 Task: Create a sub task Design and Implement Solution for the task  Implement a new cloud-based vendor management system for a company in the project BellTech , assign it to team member softage.1@softage.net and update the status of the sub task to  Completed , set the priority of the sub task to High
Action: Mouse moved to (457, 403)
Screenshot: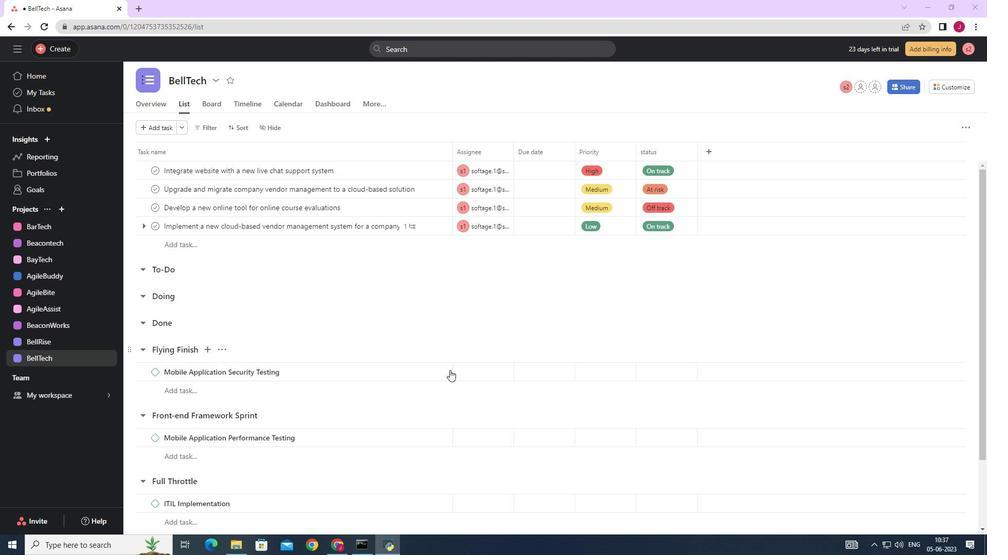 
Action: Mouse scrolled (457, 403) with delta (0, 0)
Screenshot: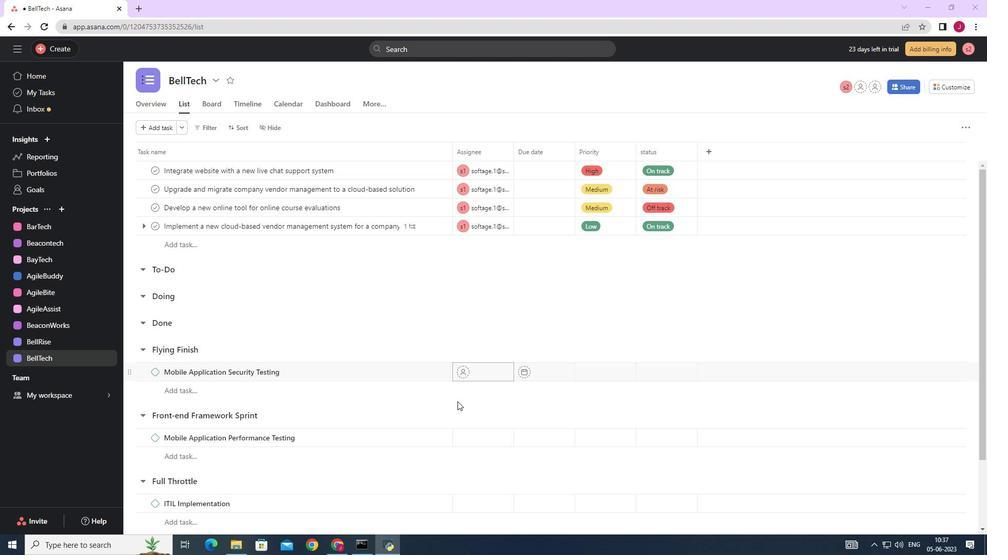 
Action: Mouse scrolled (457, 403) with delta (0, 0)
Screenshot: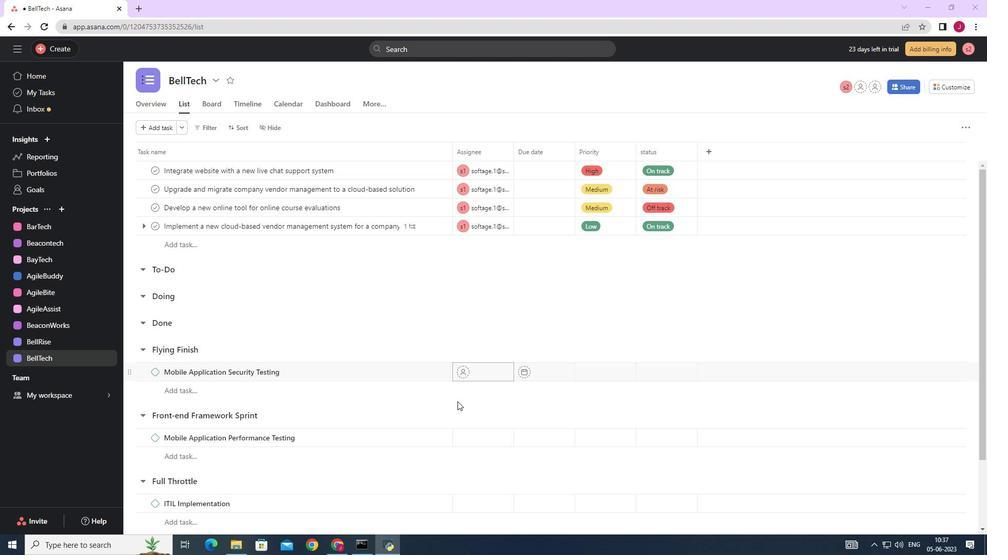 
Action: Mouse scrolled (457, 403) with delta (0, 0)
Screenshot: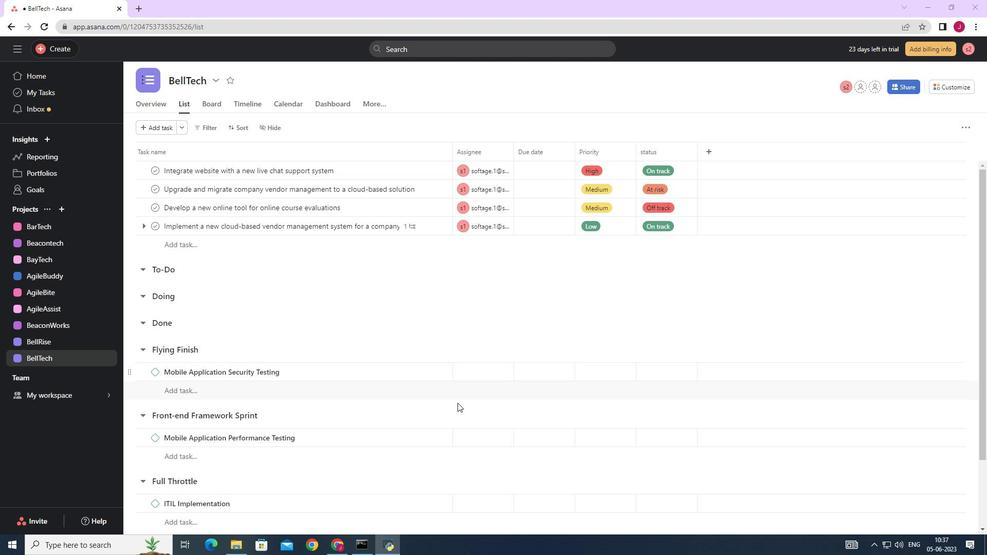 
Action: Mouse scrolled (457, 403) with delta (0, 0)
Screenshot: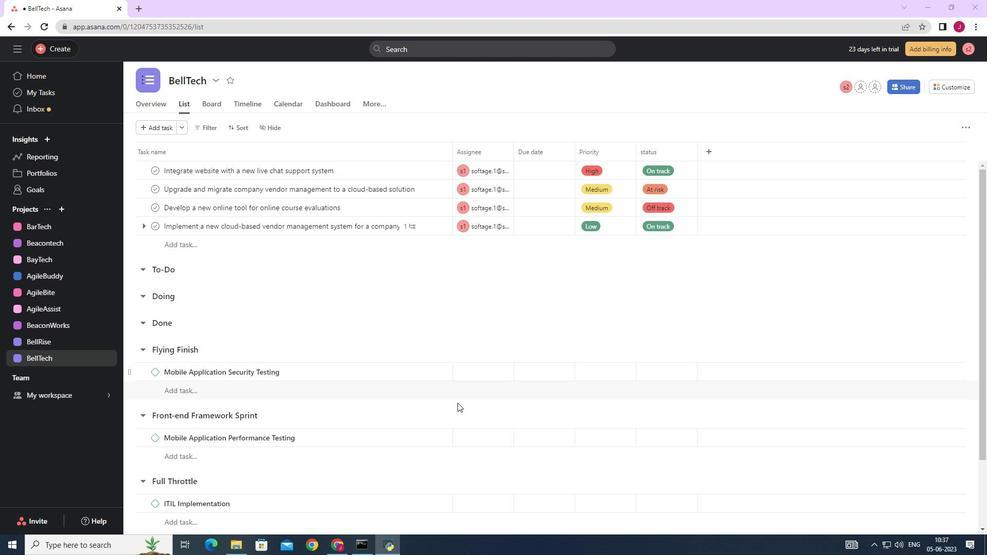 
Action: Mouse moved to (455, 401)
Screenshot: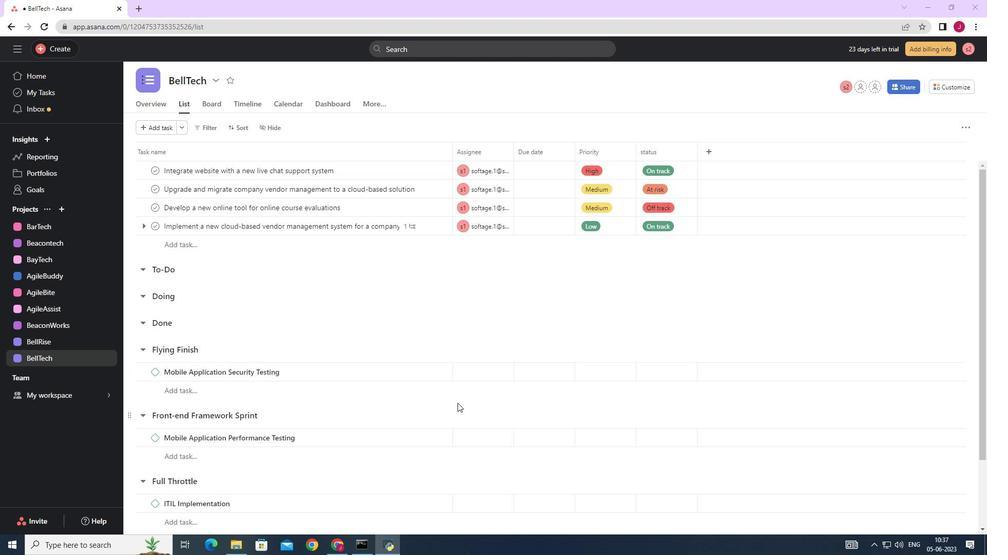 
Action: Mouse scrolled (455, 400) with delta (0, 0)
Screenshot: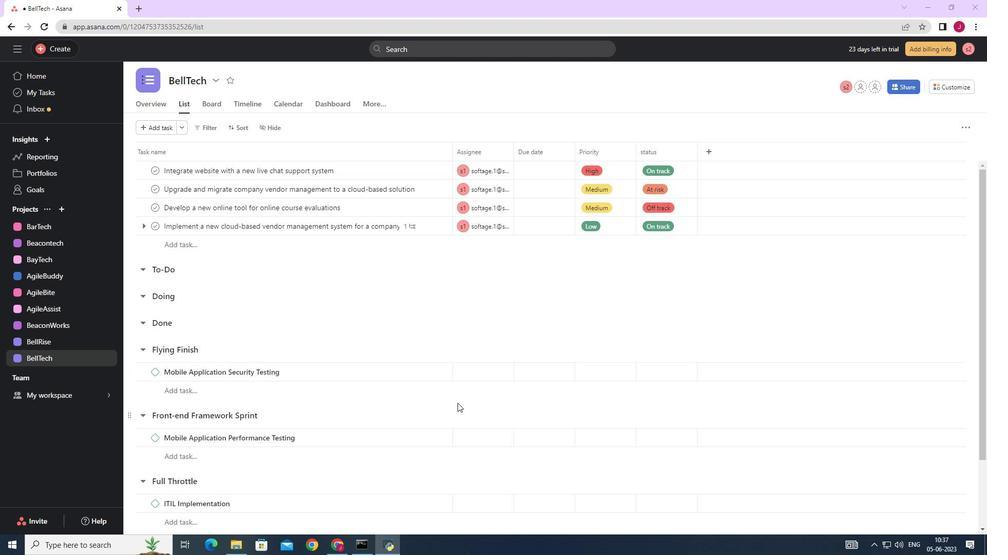
Action: Mouse scrolled (455, 400) with delta (0, 0)
Screenshot: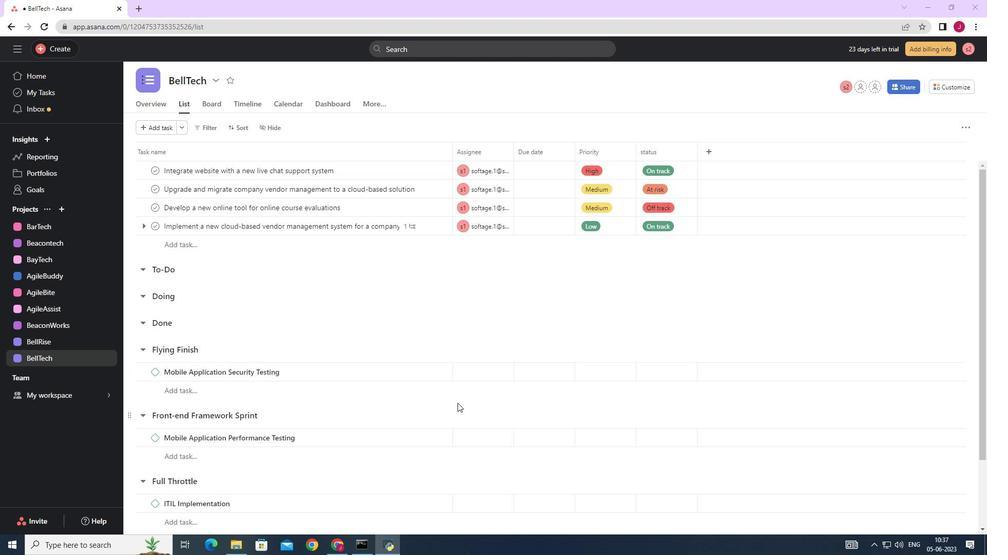 
Action: Mouse scrolled (455, 400) with delta (0, 0)
Screenshot: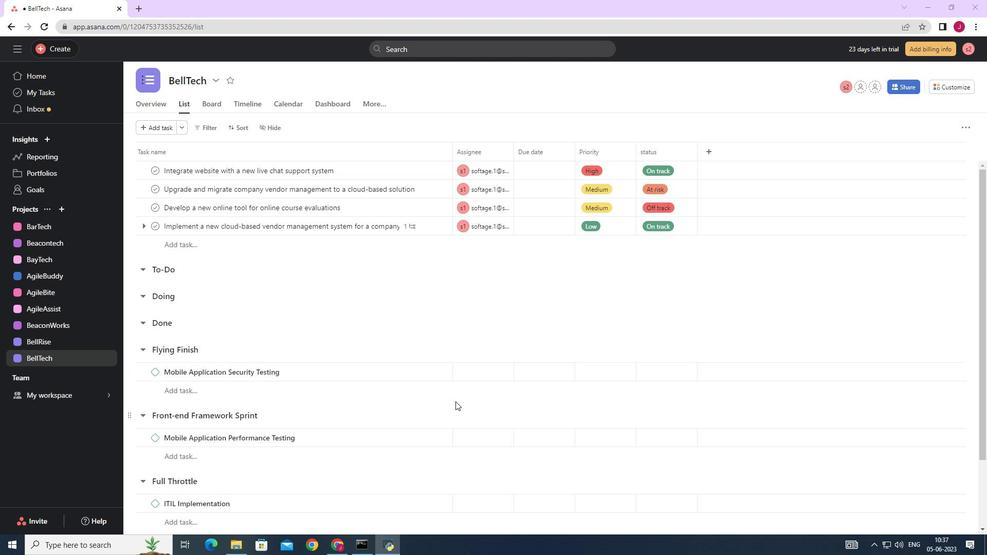 
Action: Mouse scrolled (455, 400) with delta (0, 0)
Screenshot: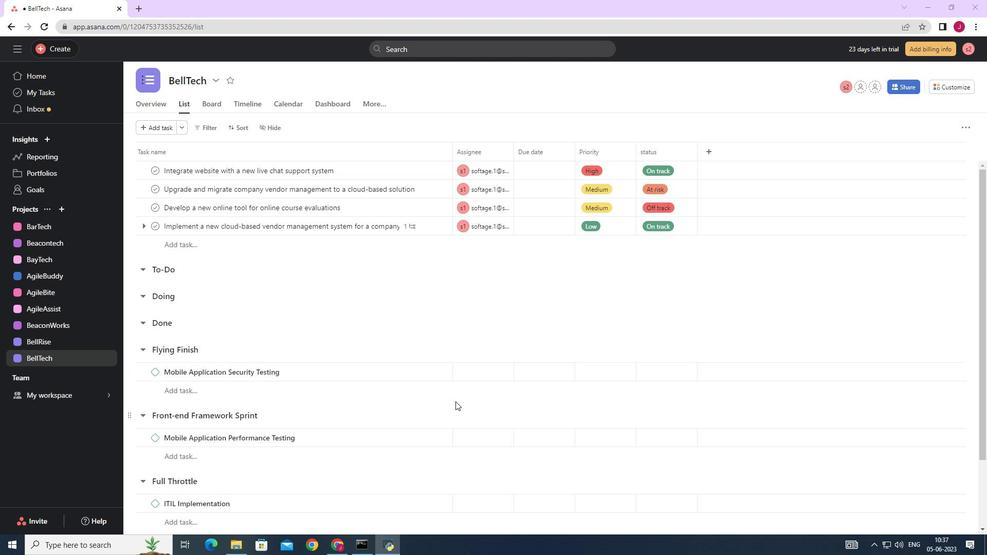 
Action: Mouse scrolled (455, 400) with delta (0, 0)
Screenshot: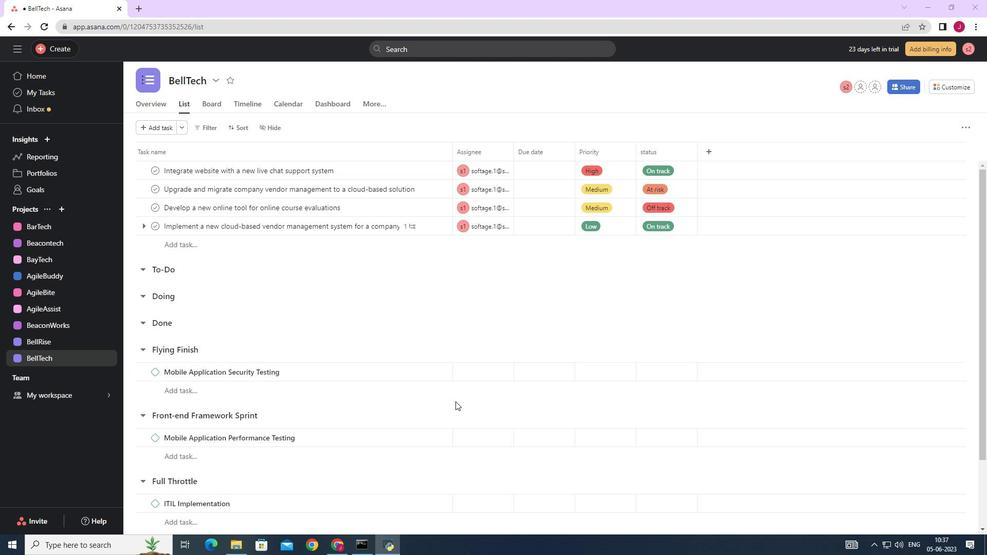 
Action: Mouse moved to (454, 398)
Screenshot: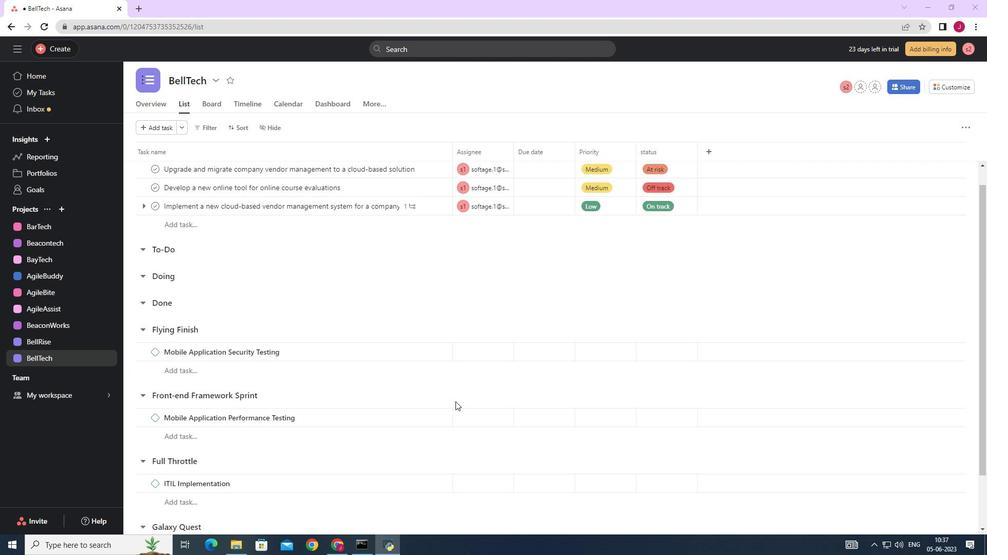 
Action: Mouse scrolled (454, 399) with delta (0, 0)
Screenshot: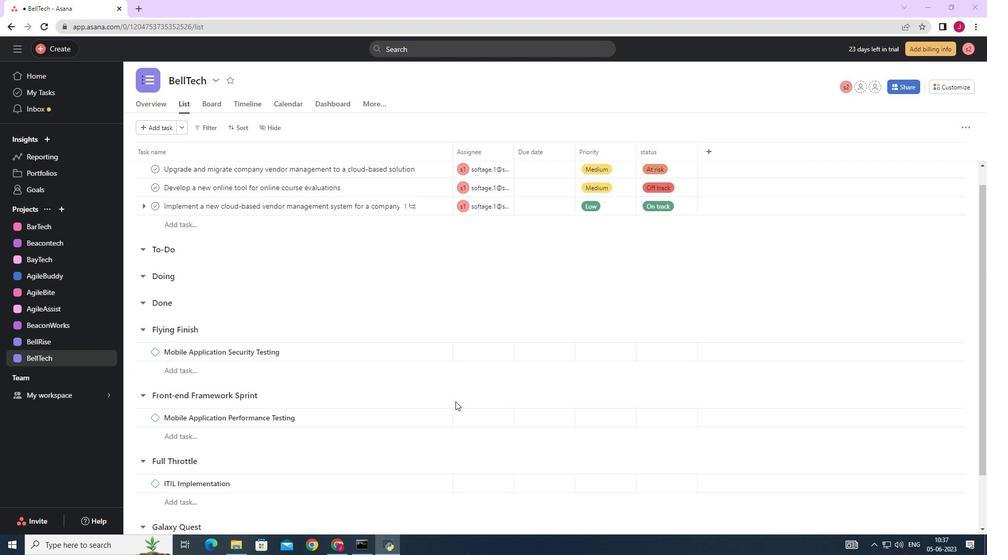 
Action: Mouse scrolled (454, 399) with delta (0, 0)
Screenshot: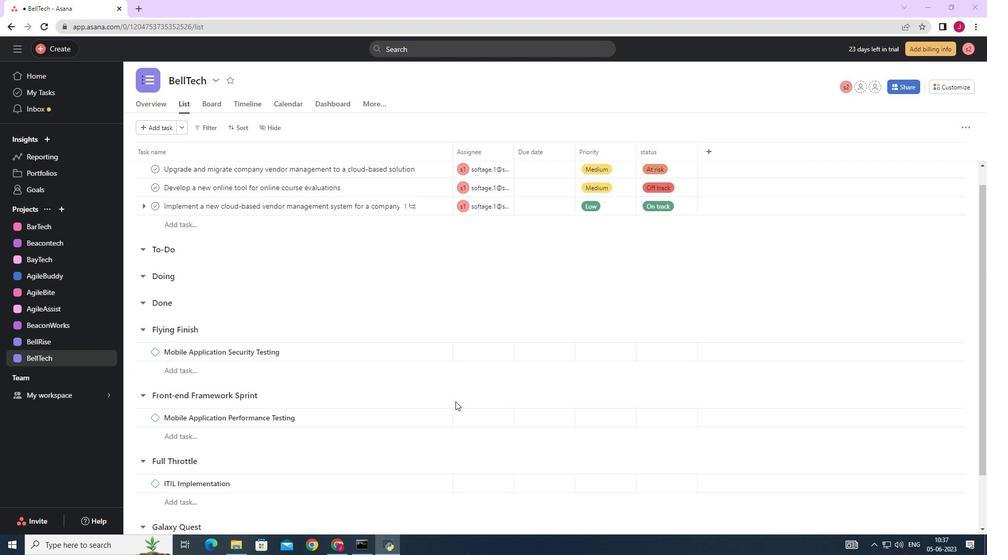 
Action: Mouse moved to (454, 398)
Screenshot: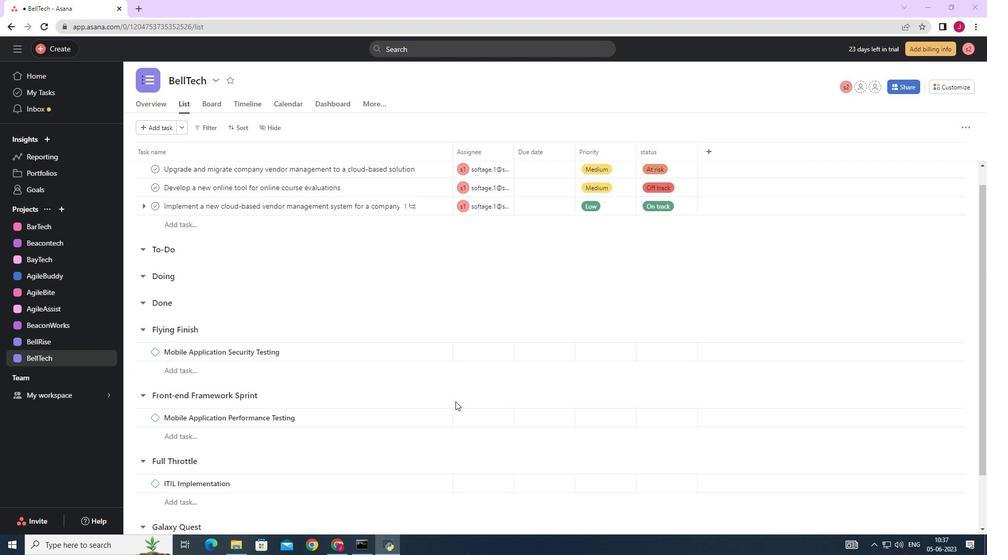 
Action: Mouse scrolled (454, 399) with delta (0, 0)
Screenshot: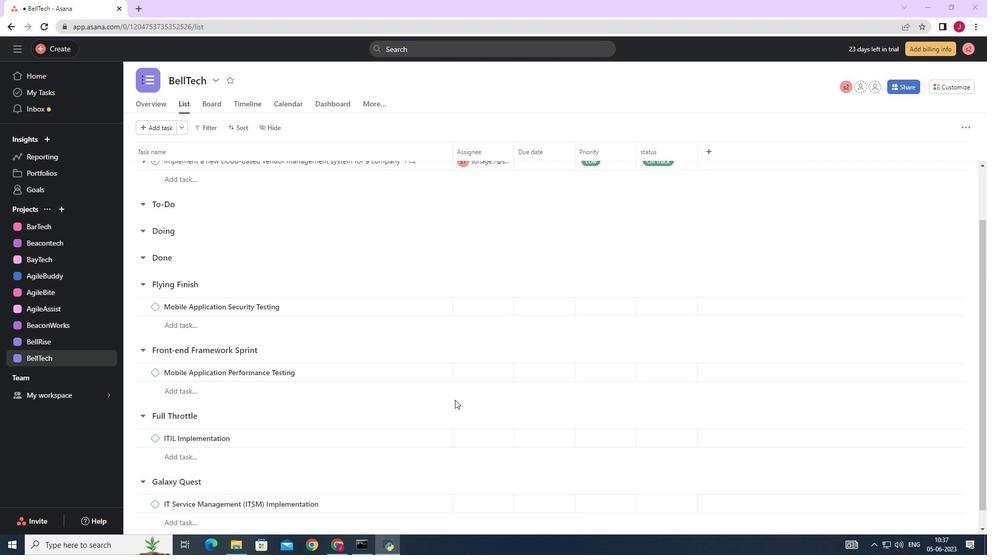 
Action: Mouse scrolled (454, 399) with delta (0, 0)
Screenshot: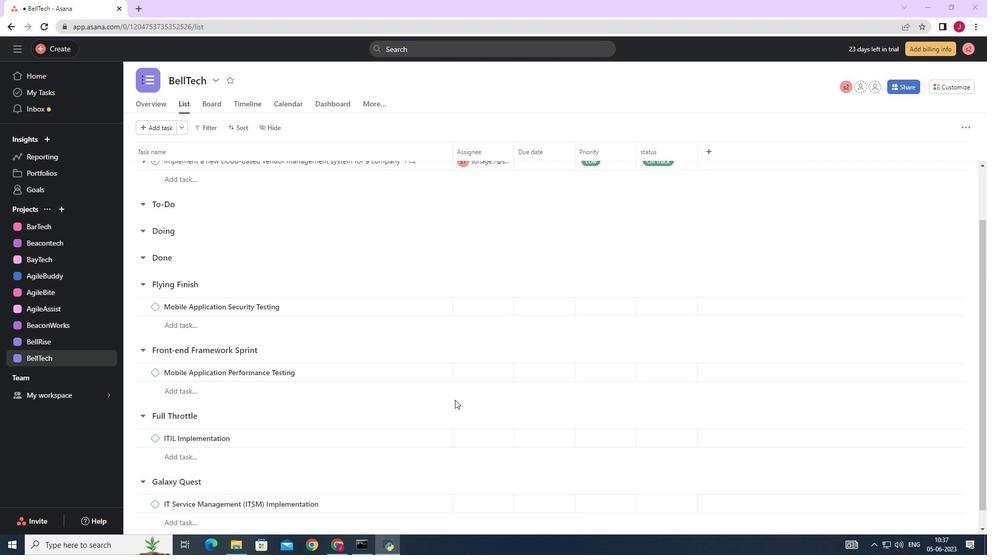 
Action: Mouse scrolled (454, 399) with delta (0, 0)
Screenshot: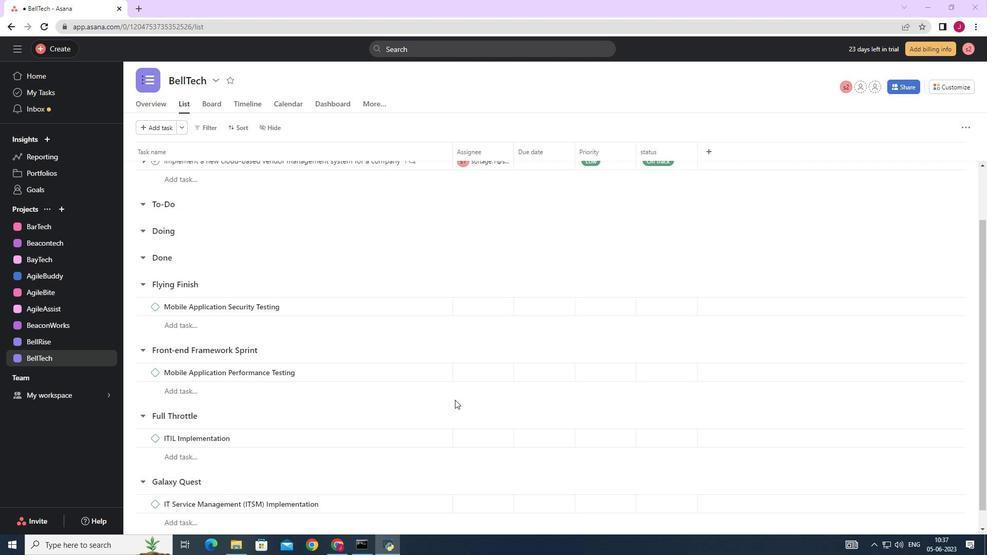 
Action: Mouse scrolled (454, 399) with delta (0, 0)
Screenshot: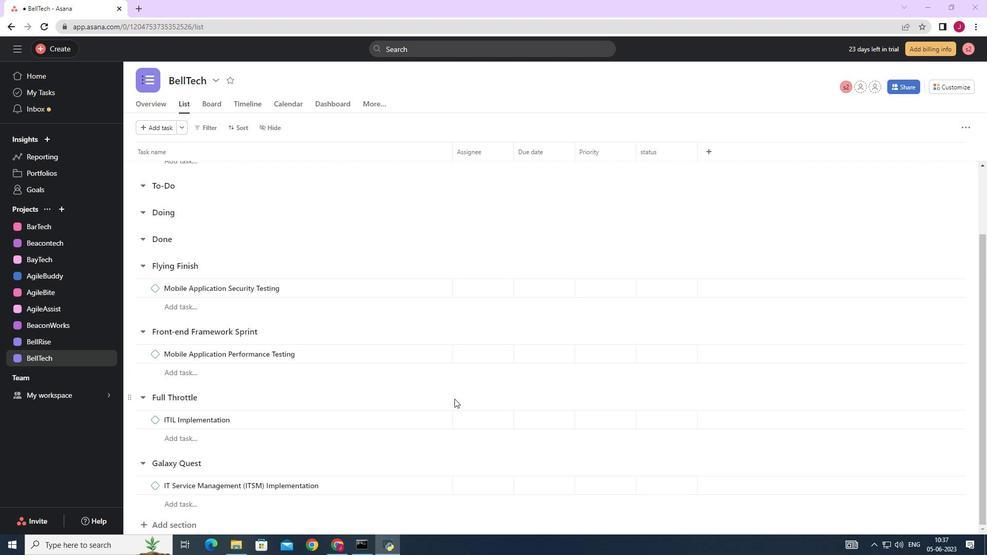 
Action: Mouse moved to (434, 230)
Screenshot: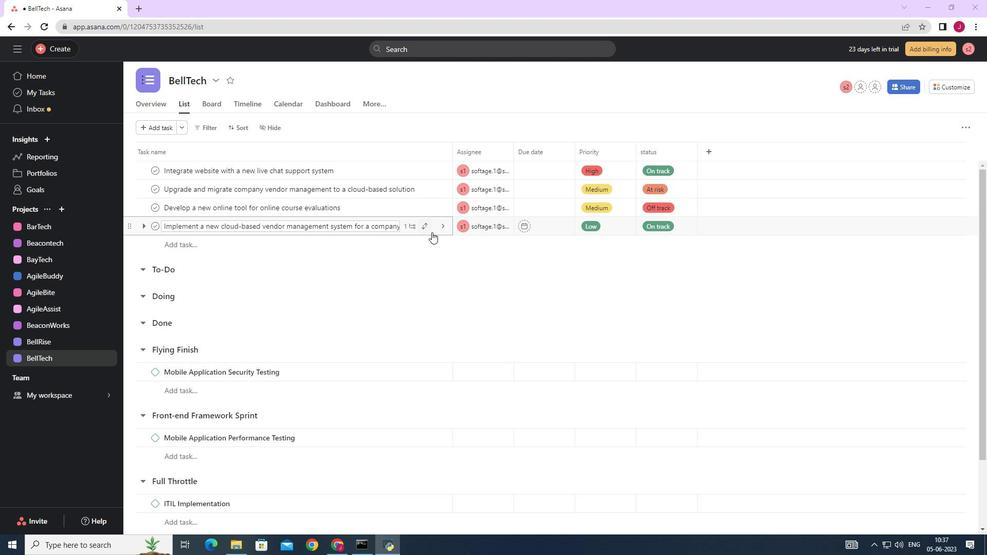 
Action: Mouse pressed left at (434, 230)
Screenshot: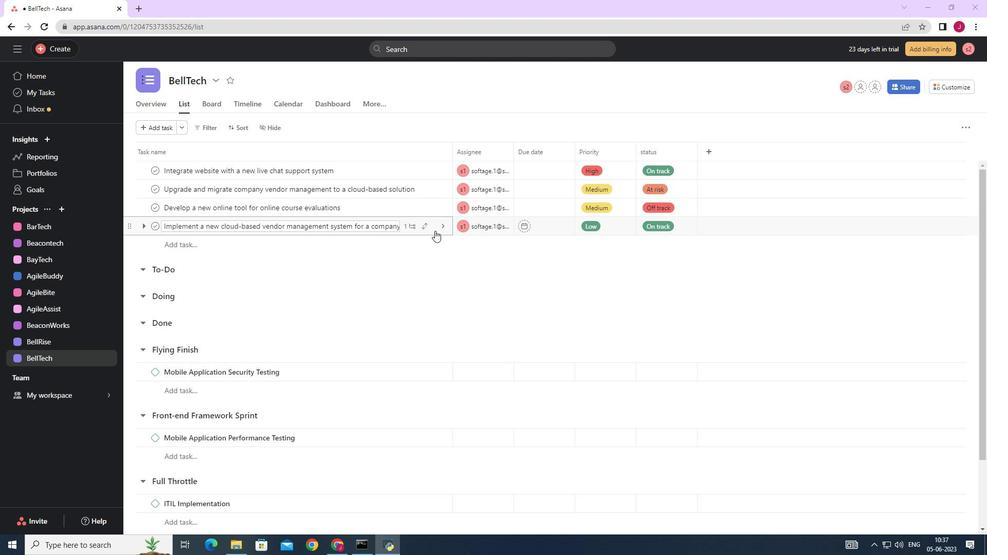 
Action: Mouse moved to (832, 381)
Screenshot: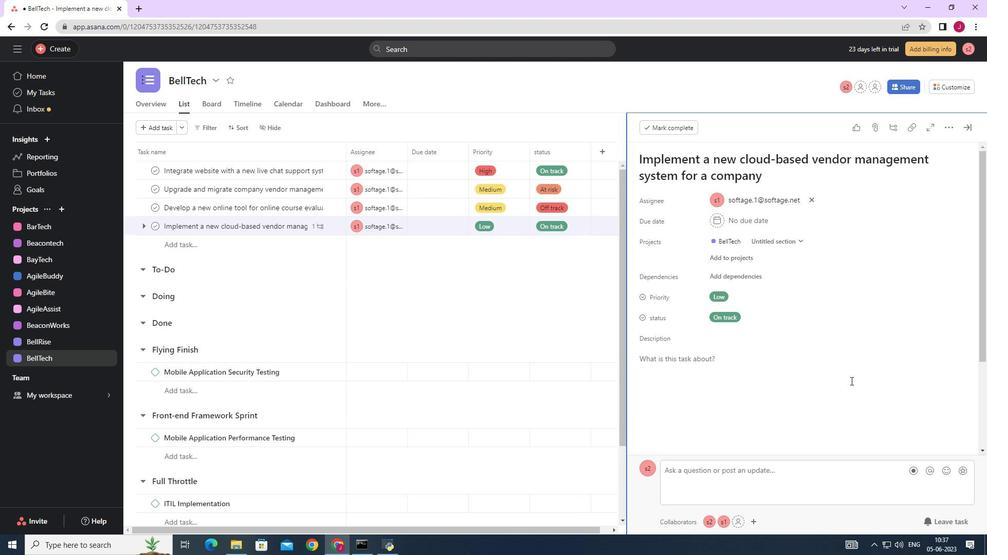 
Action: Mouse scrolled (832, 380) with delta (0, 0)
Screenshot: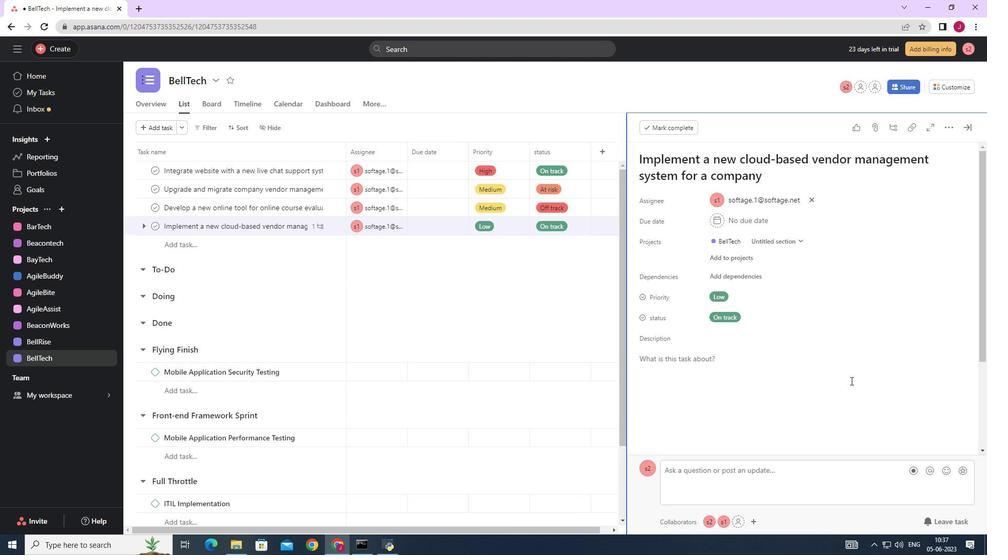 
Action: Mouse scrolled (832, 380) with delta (0, 0)
Screenshot: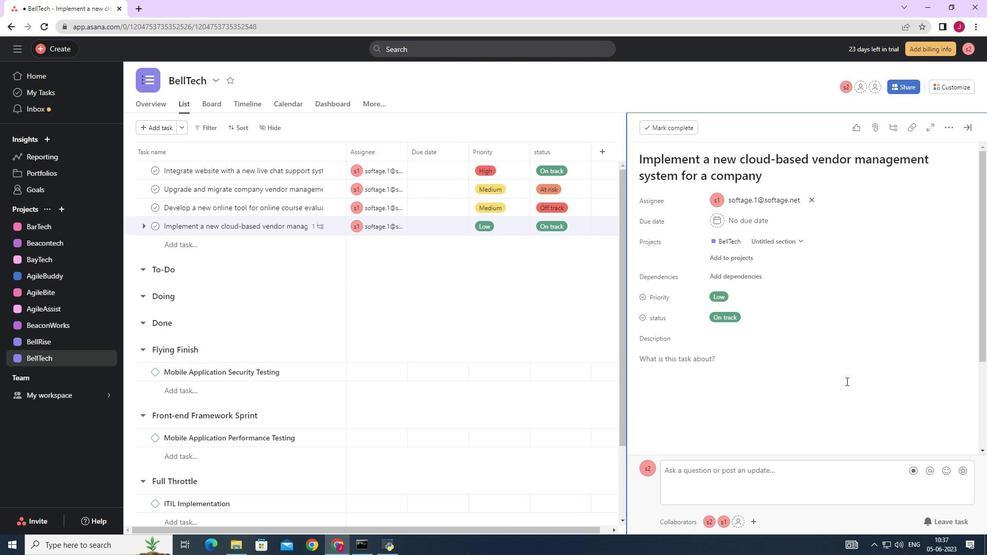 
Action: Mouse scrolled (832, 380) with delta (0, 0)
Screenshot: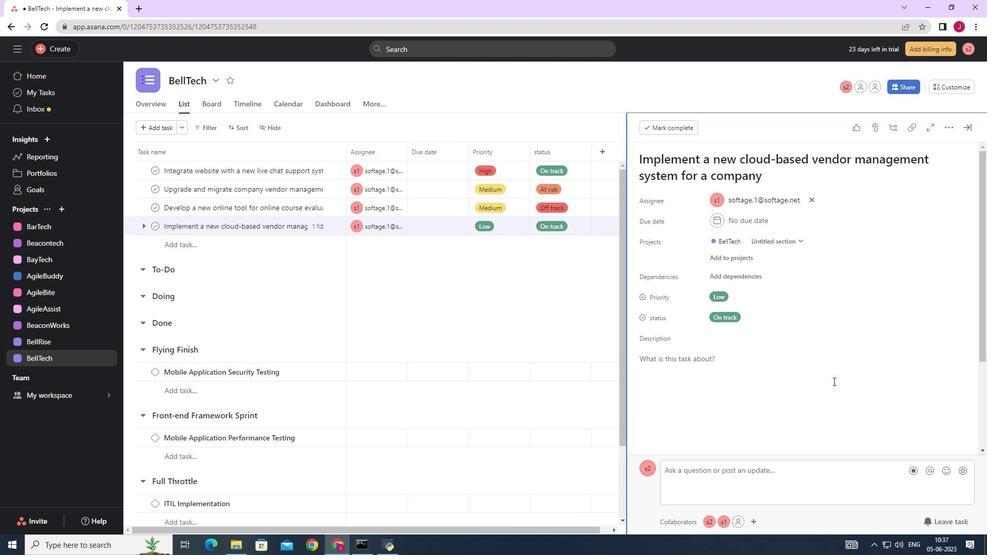 
Action: Mouse scrolled (832, 380) with delta (0, 0)
Screenshot: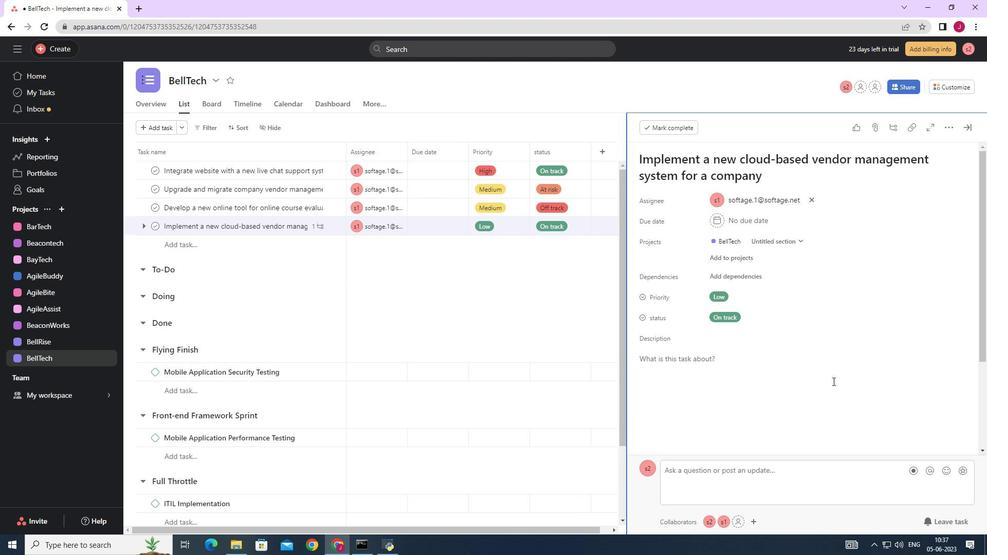 
Action: Mouse moved to (670, 371)
Screenshot: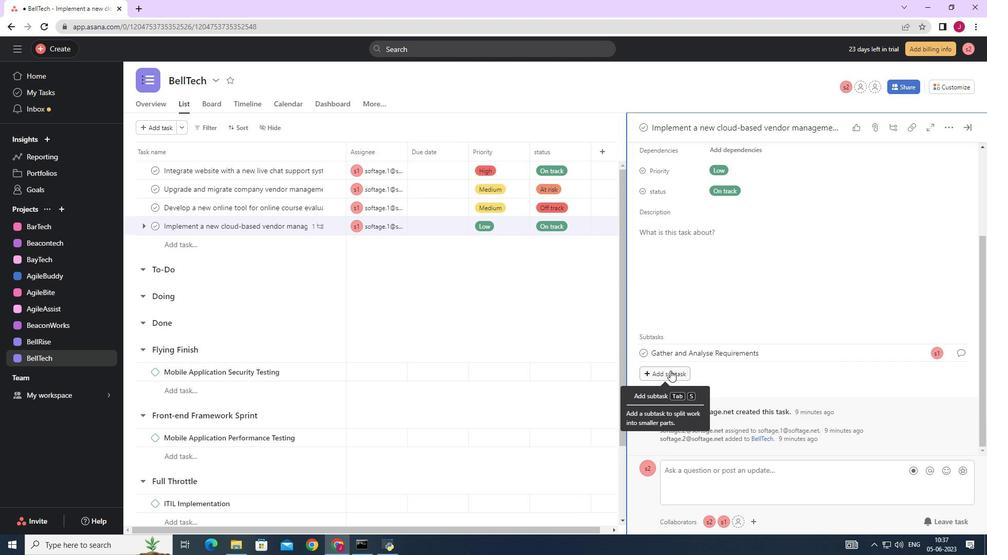 
Action: Mouse pressed left at (670, 371)
Screenshot: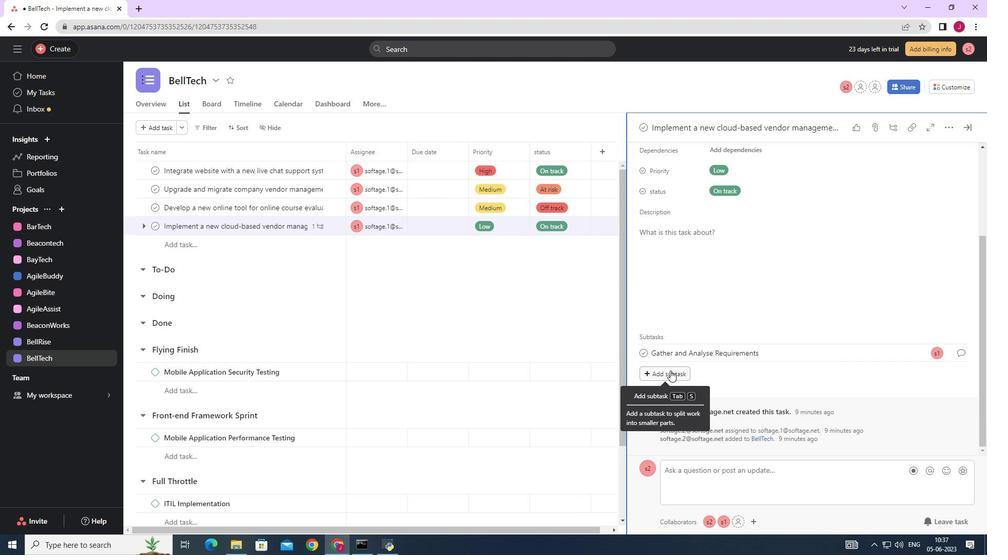 
Action: Mouse moved to (665, 353)
Screenshot: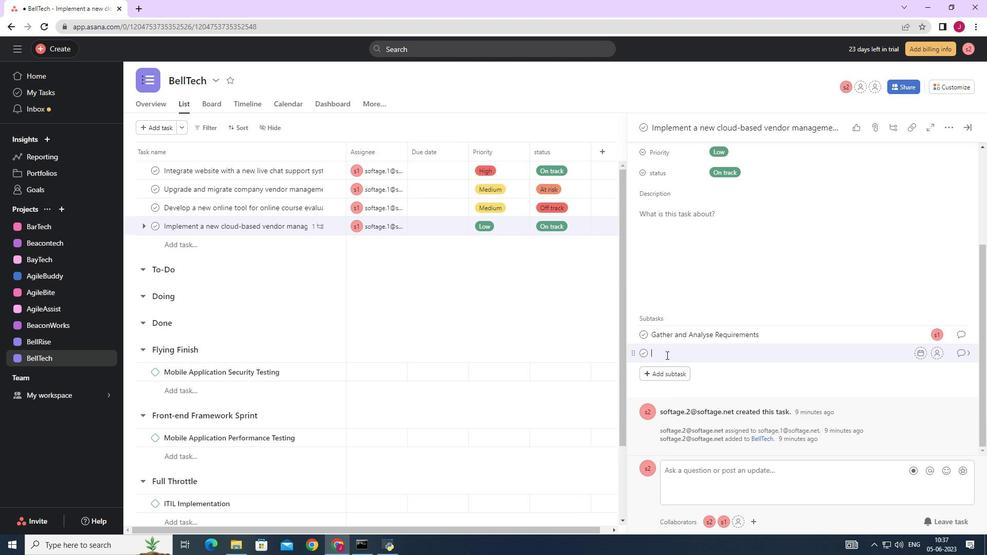 
Action: Key pressed <Key.caps_lock>D<Key.caps_lock>esign<Key.space>and<Key.space><Key.caps_lock>I<Key.caps_lock>mplementation<Key.space><Key.caps_lock>S<Key.caps_lock>olution
Screenshot: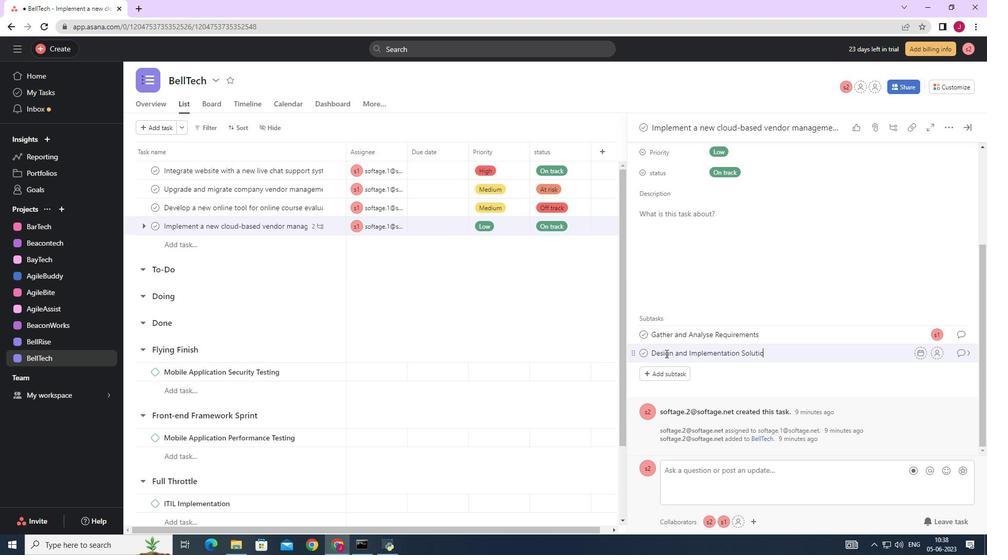 
Action: Mouse moved to (936, 356)
Screenshot: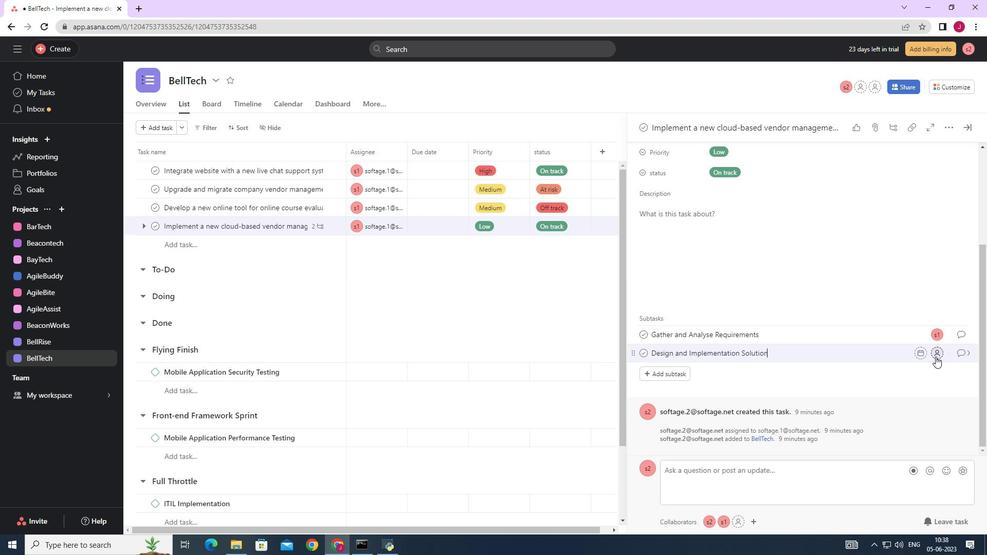 
Action: Mouse pressed left at (936, 356)
Screenshot: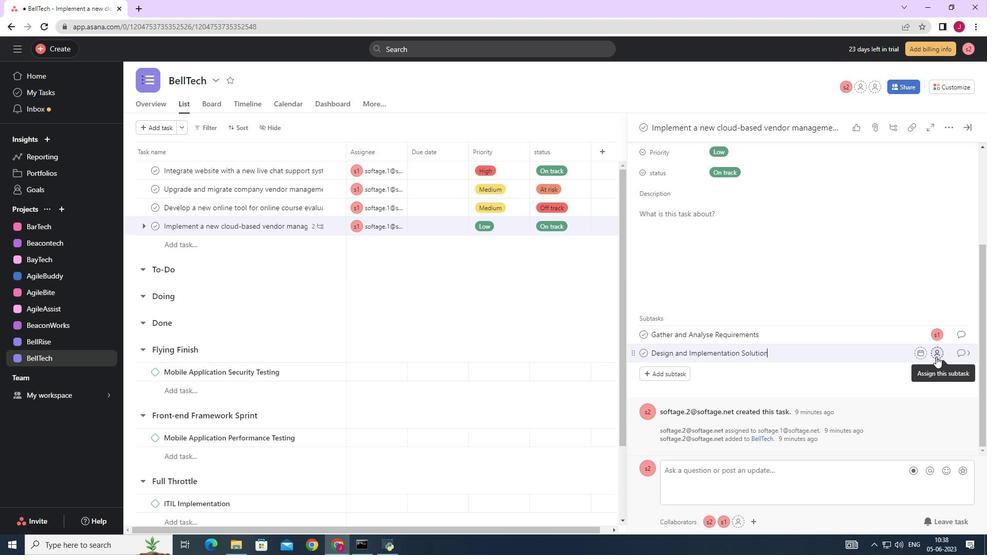 
Action: Mouse moved to (819, 391)
Screenshot: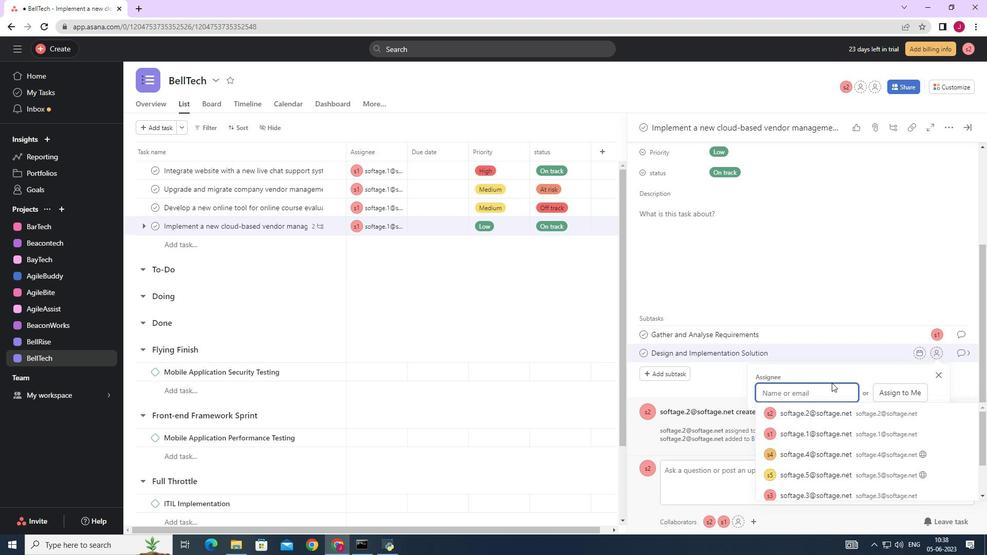 
Action: Key pressed softage.1
Screenshot: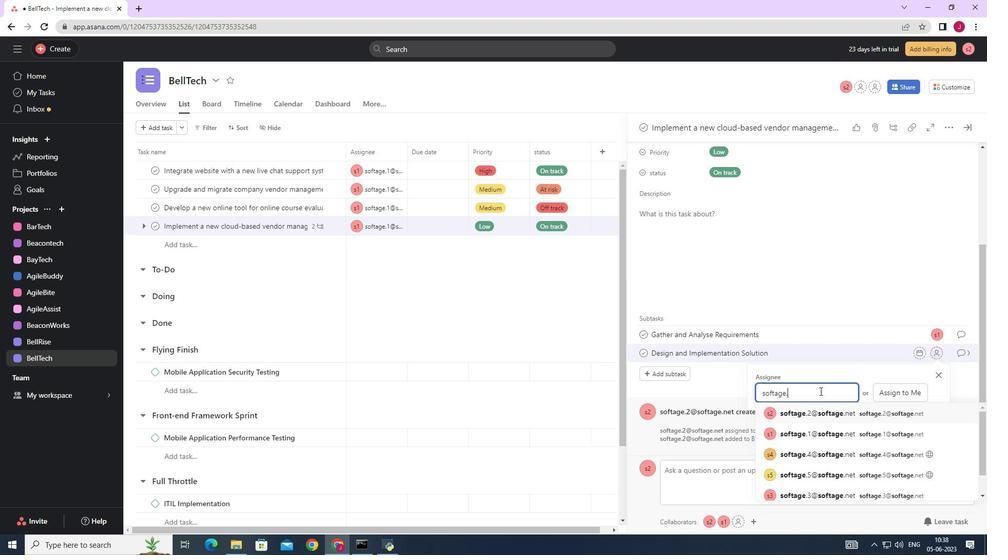 
Action: Mouse moved to (819, 414)
Screenshot: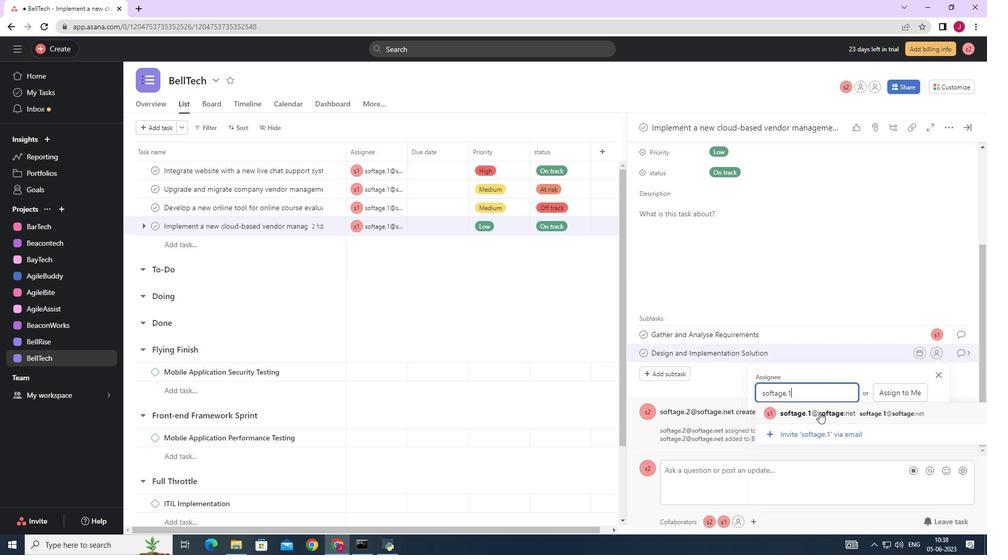 
Action: Mouse pressed left at (819, 414)
Screenshot: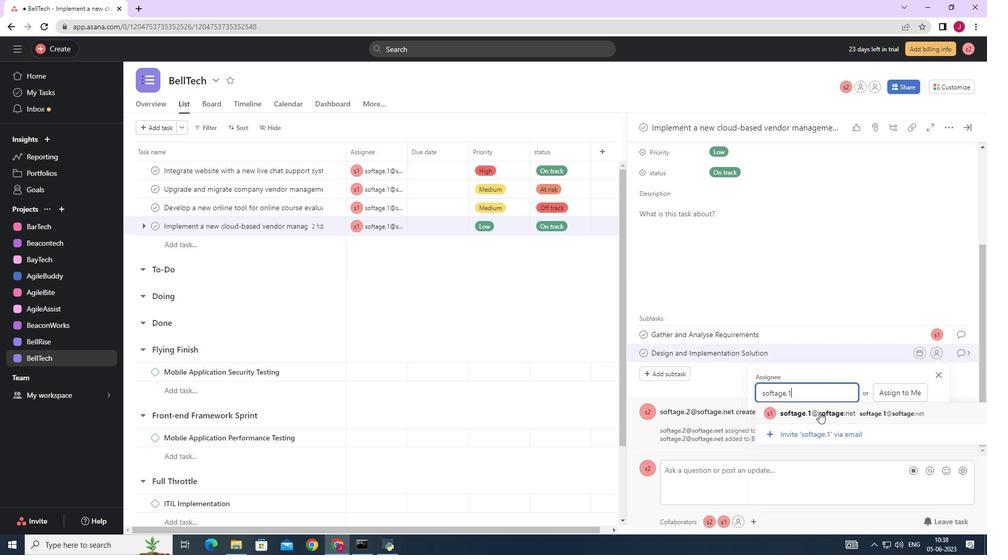 
Action: Mouse moved to (961, 351)
Screenshot: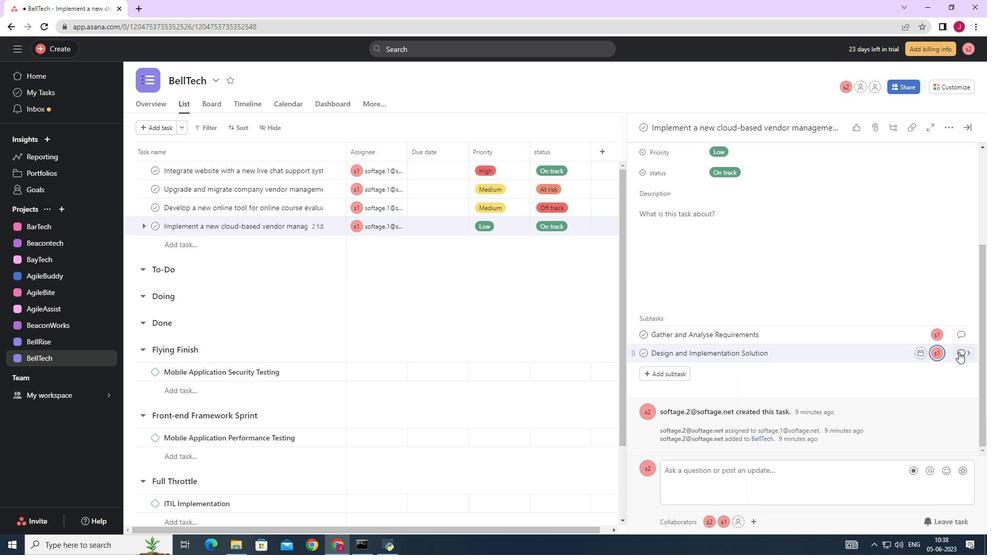 
Action: Mouse pressed left at (961, 351)
Screenshot: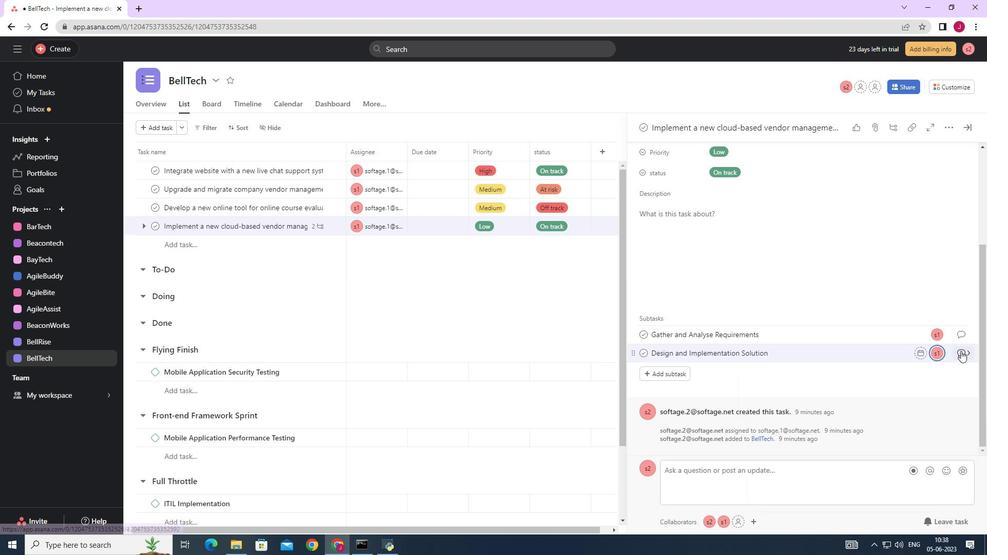 
Action: Mouse moved to (664, 273)
Screenshot: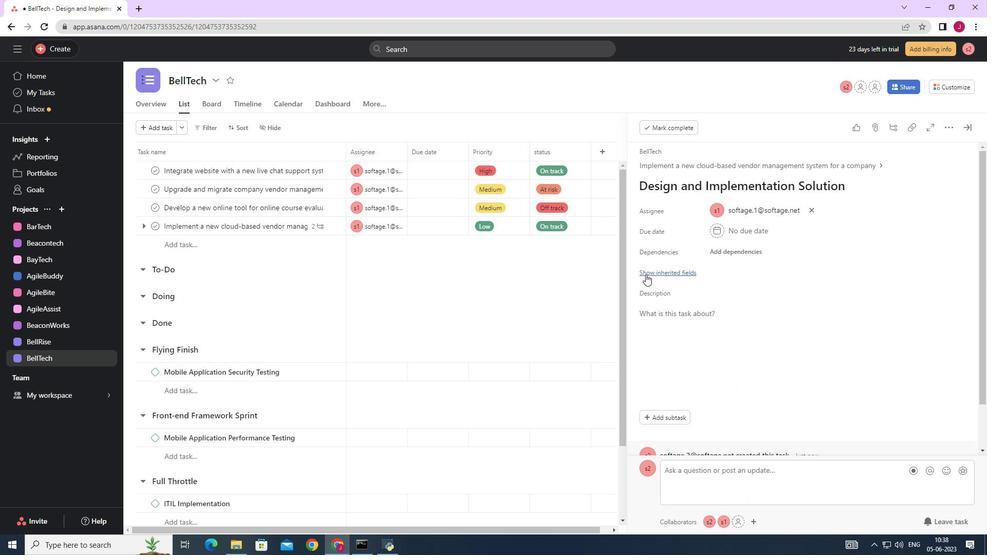 
Action: Mouse pressed left at (664, 273)
Screenshot: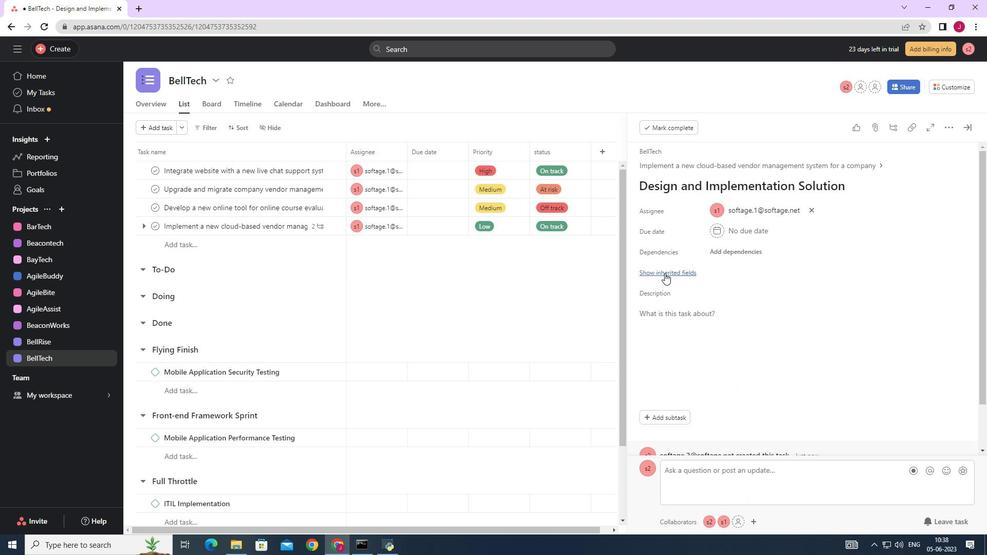 
Action: Mouse moved to (715, 291)
Screenshot: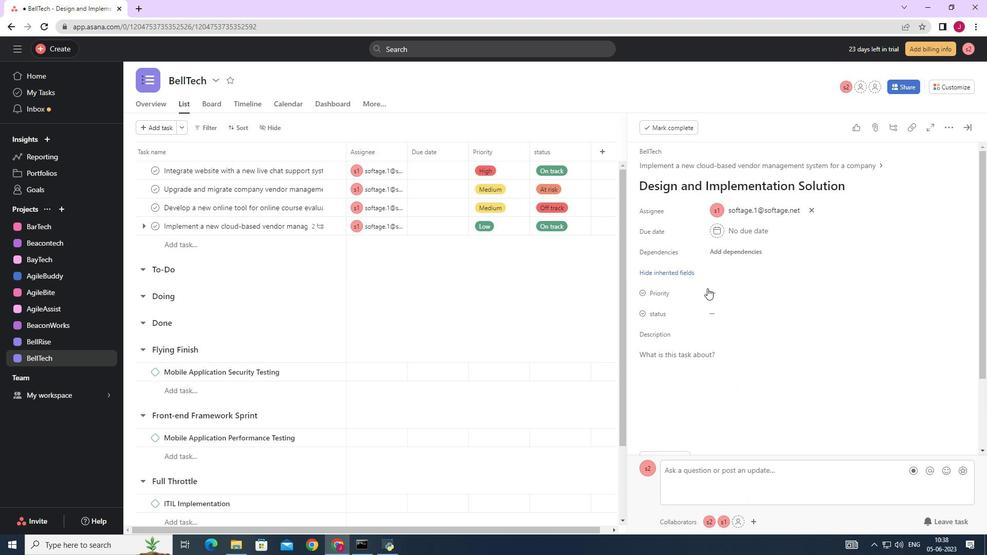 
Action: Mouse pressed left at (715, 291)
Screenshot: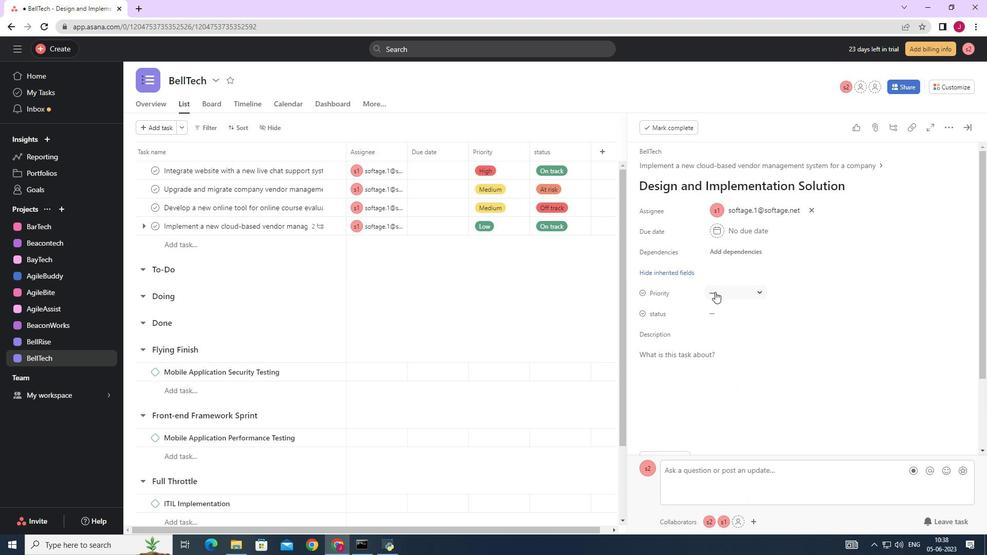 
Action: Mouse moved to (736, 323)
Screenshot: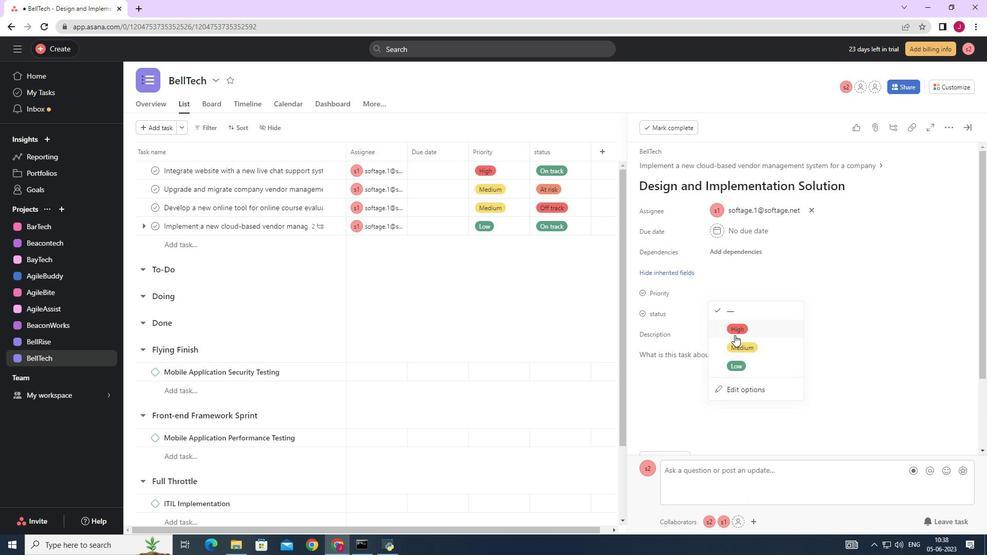 
Action: Mouse pressed left at (736, 323)
Screenshot: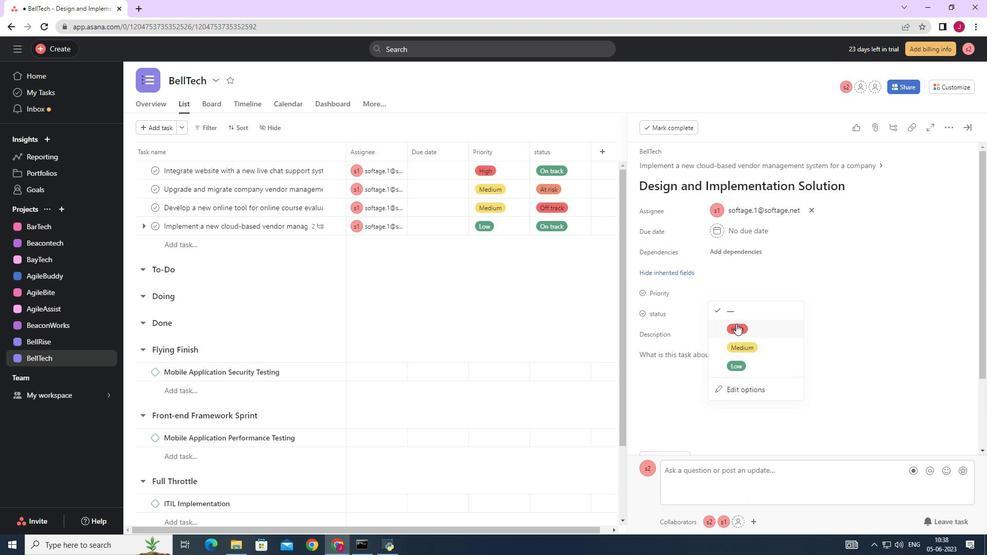 
Action: Mouse moved to (722, 309)
Screenshot: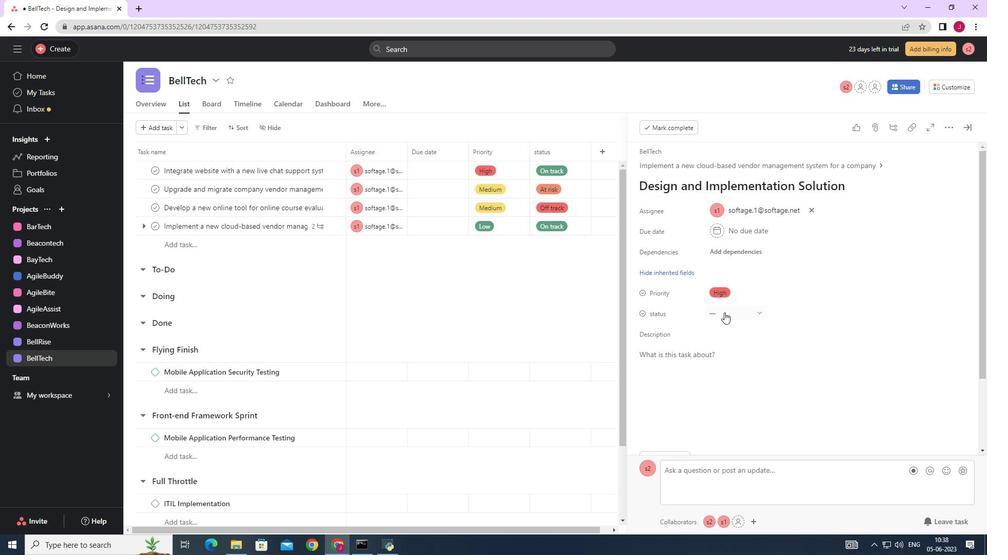 
Action: Mouse pressed left at (722, 309)
Screenshot: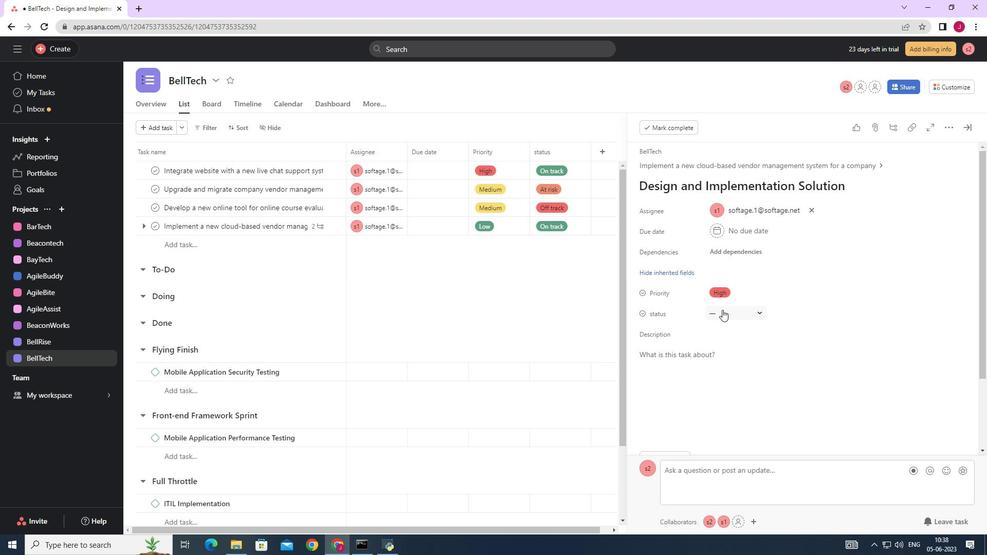 
Action: Mouse moved to (751, 406)
Screenshot: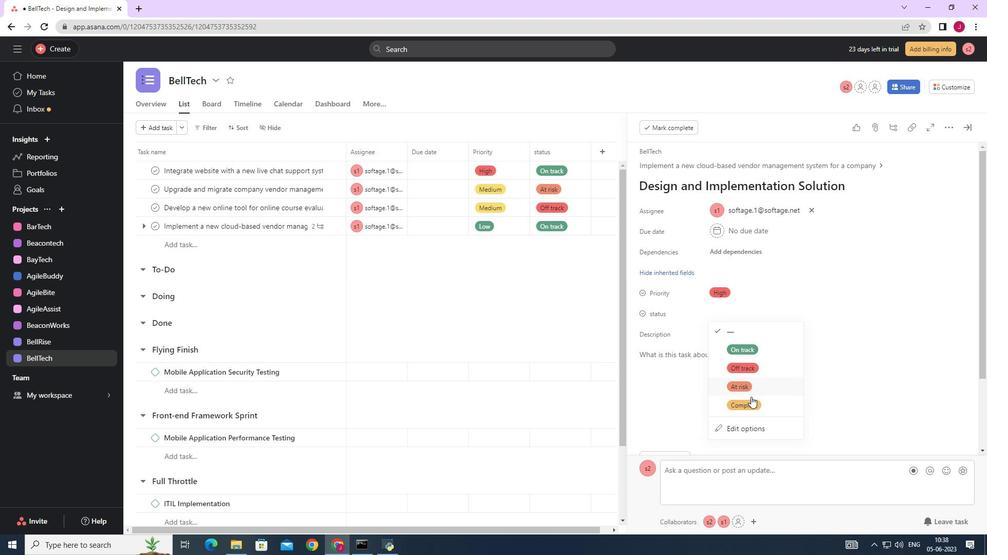 
Action: Mouse pressed left at (751, 406)
Screenshot: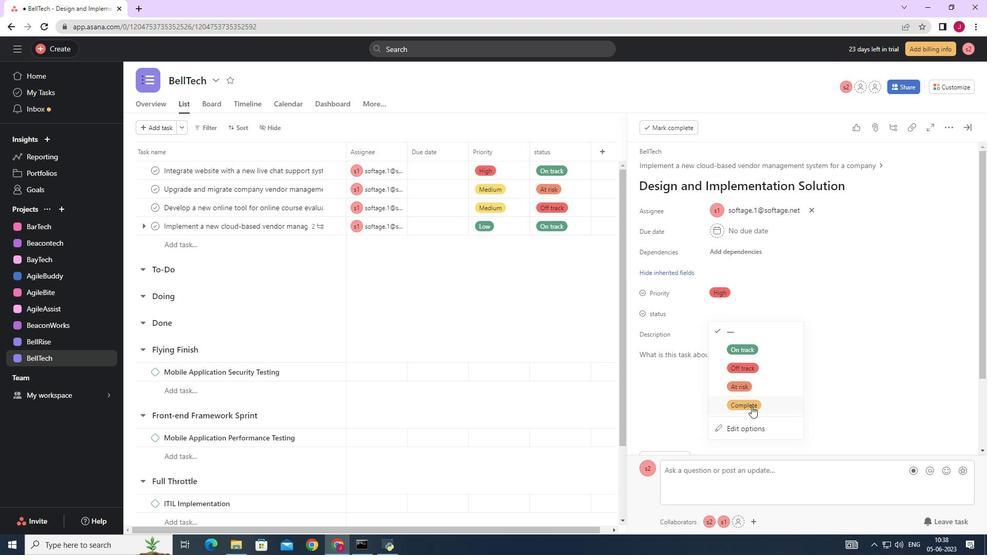 
Action: Mouse moved to (967, 128)
Screenshot: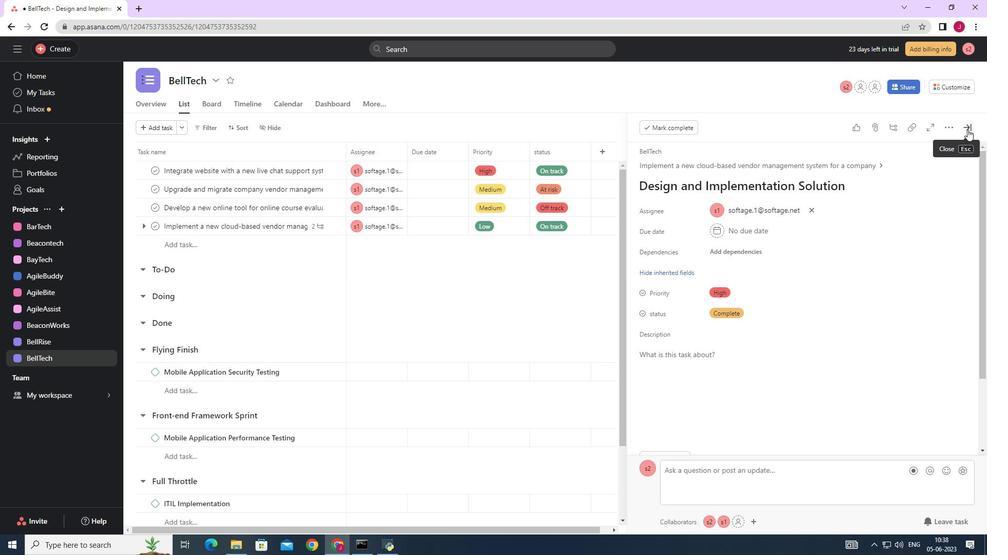 
Action: Mouse pressed left at (967, 128)
Screenshot: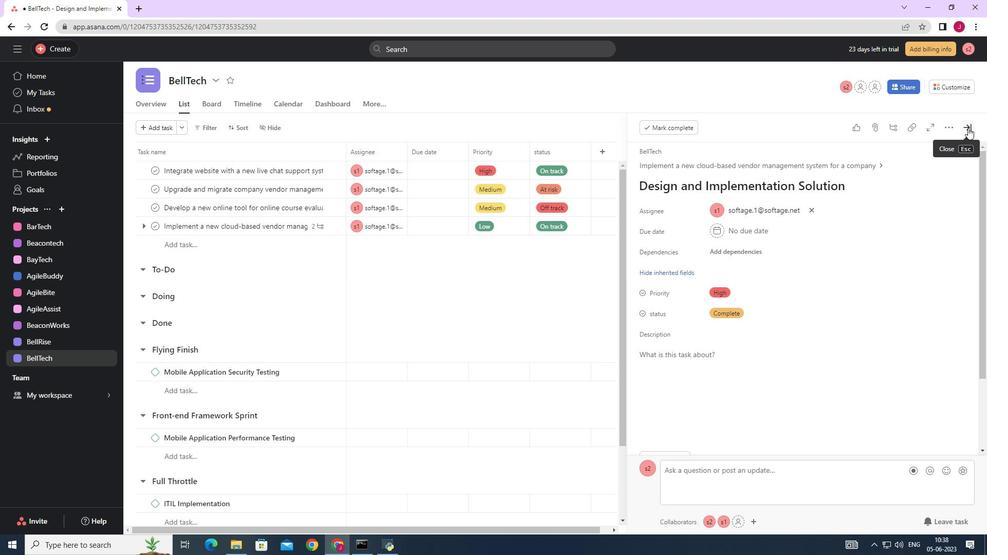 
